 Task: Create a sub task Release to Production / Go Live for the task  Develop a new online survey and feedback system in the project AgileCube , assign it to team member softage.3@softage.net and update the status of the sub task to  Completed , set the priority of the sub task to High
Action: Mouse moved to (42, 361)
Screenshot: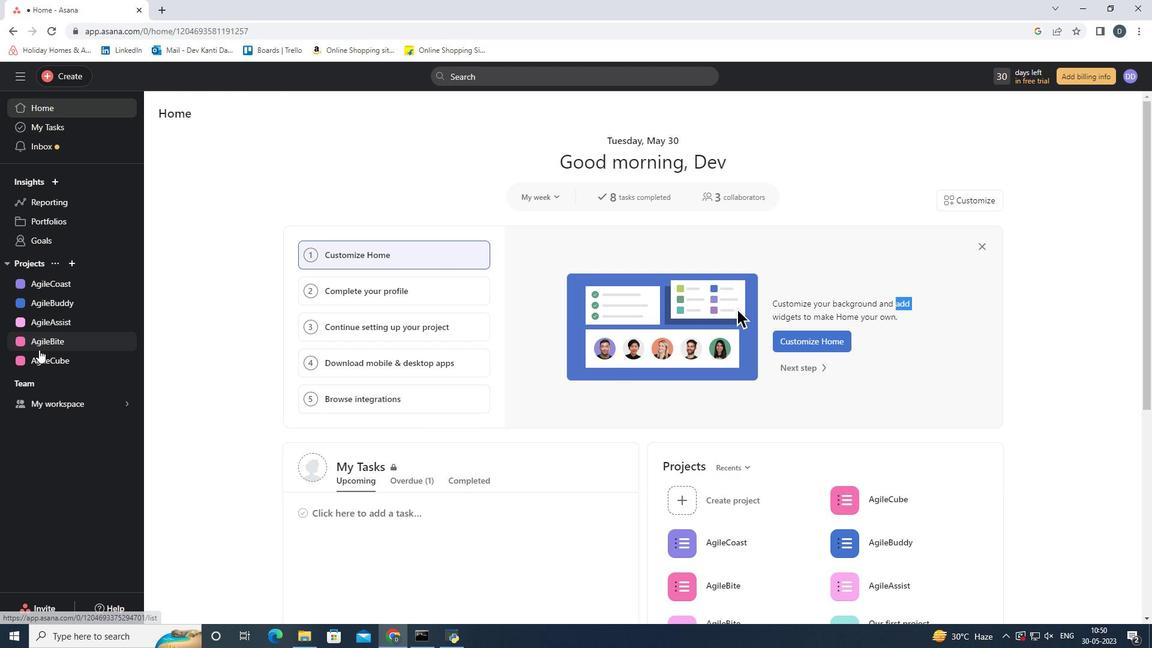 
Action: Mouse pressed left at (42, 361)
Screenshot: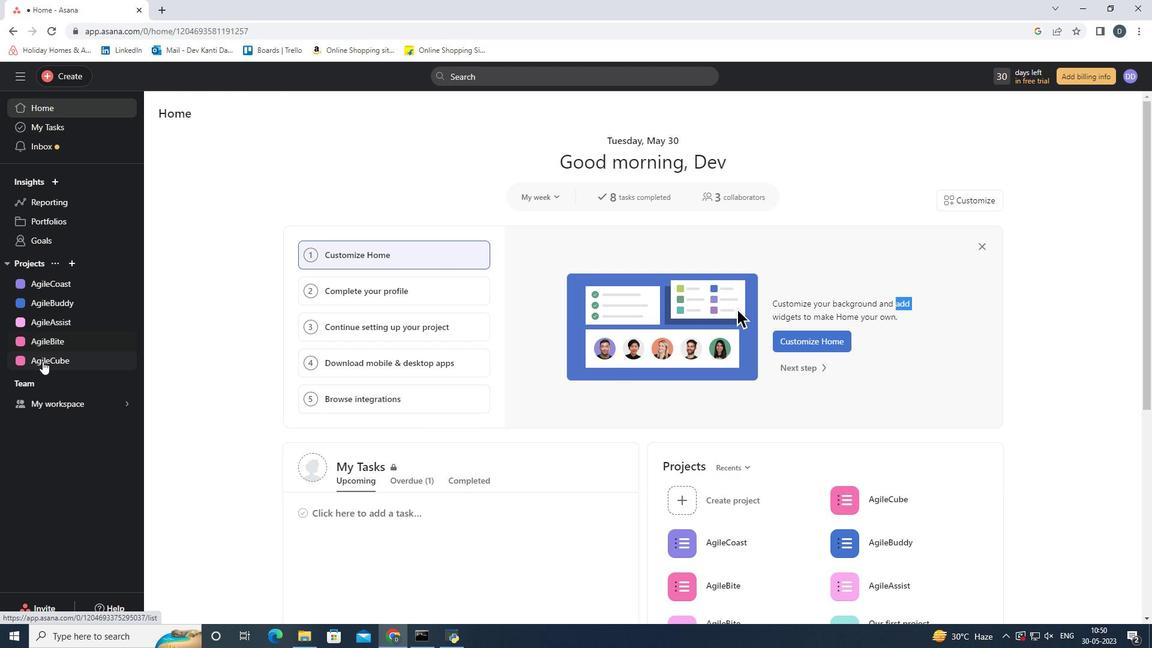 
Action: Mouse moved to (387, 284)
Screenshot: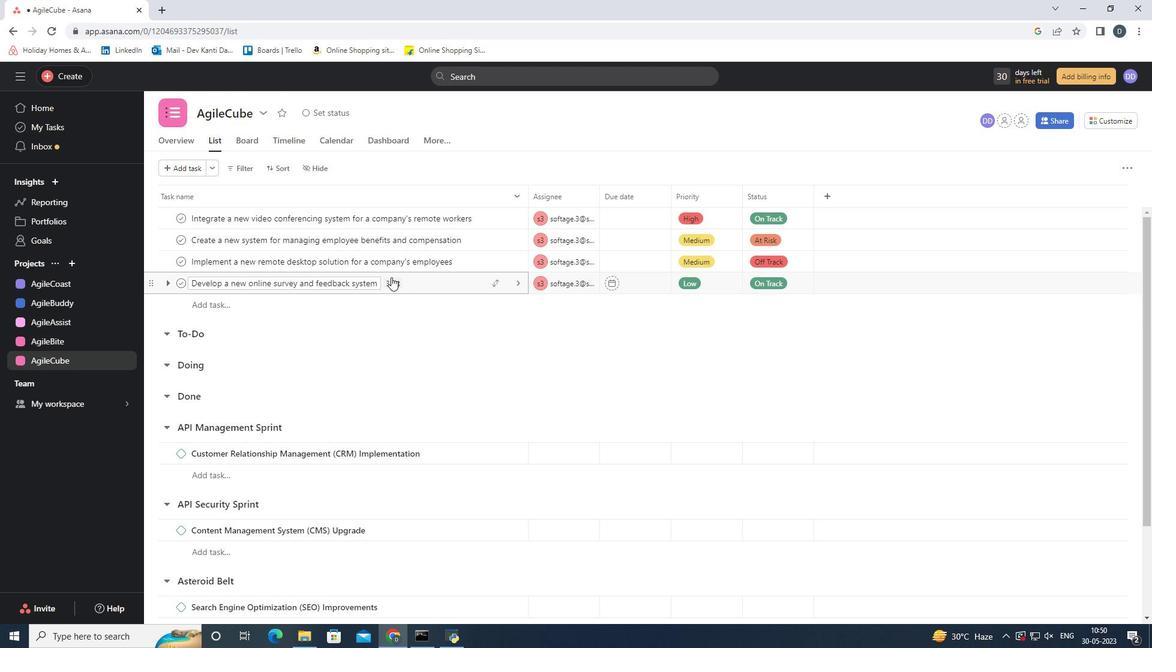 
Action: Mouse pressed left at (387, 284)
Screenshot: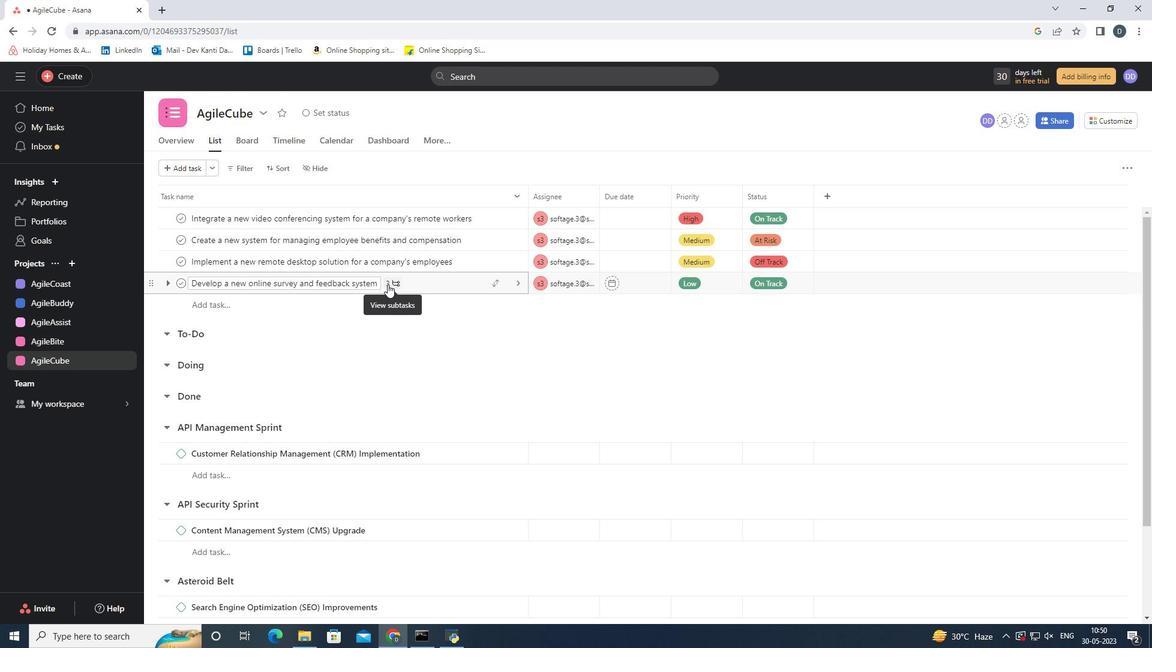 
Action: Mouse moved to (759, 421)
Screenshot: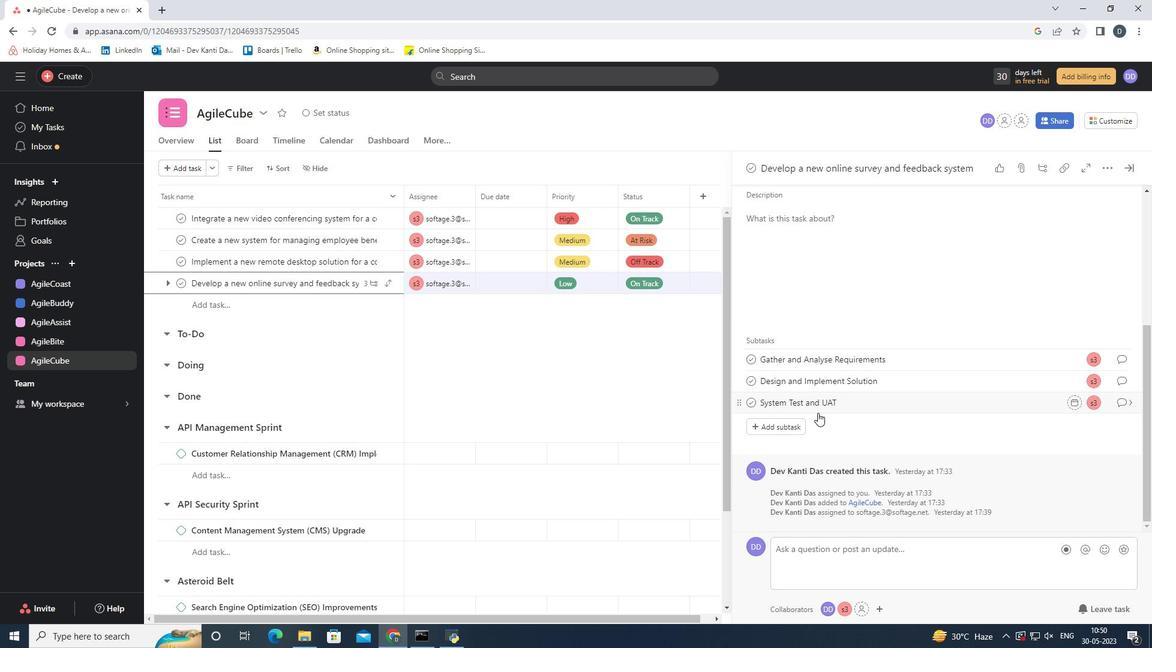 
Action: Mouse pressed left at (759, 421)
Screenshot: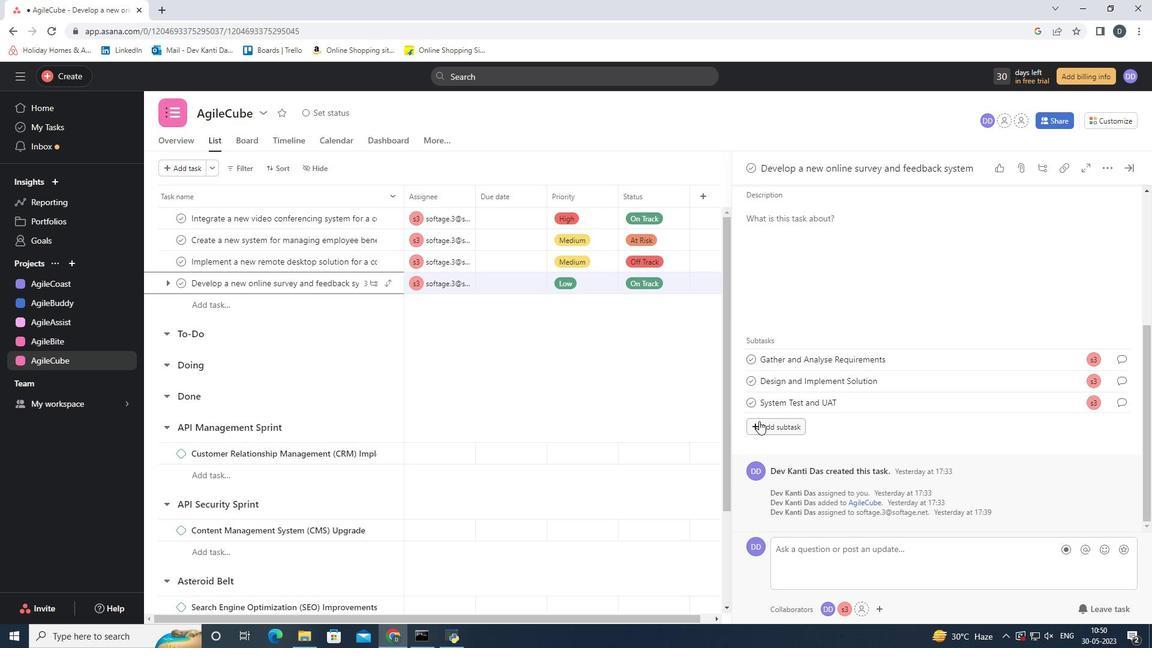 
Action: Mouse moved to (917, 431)
Screenshot: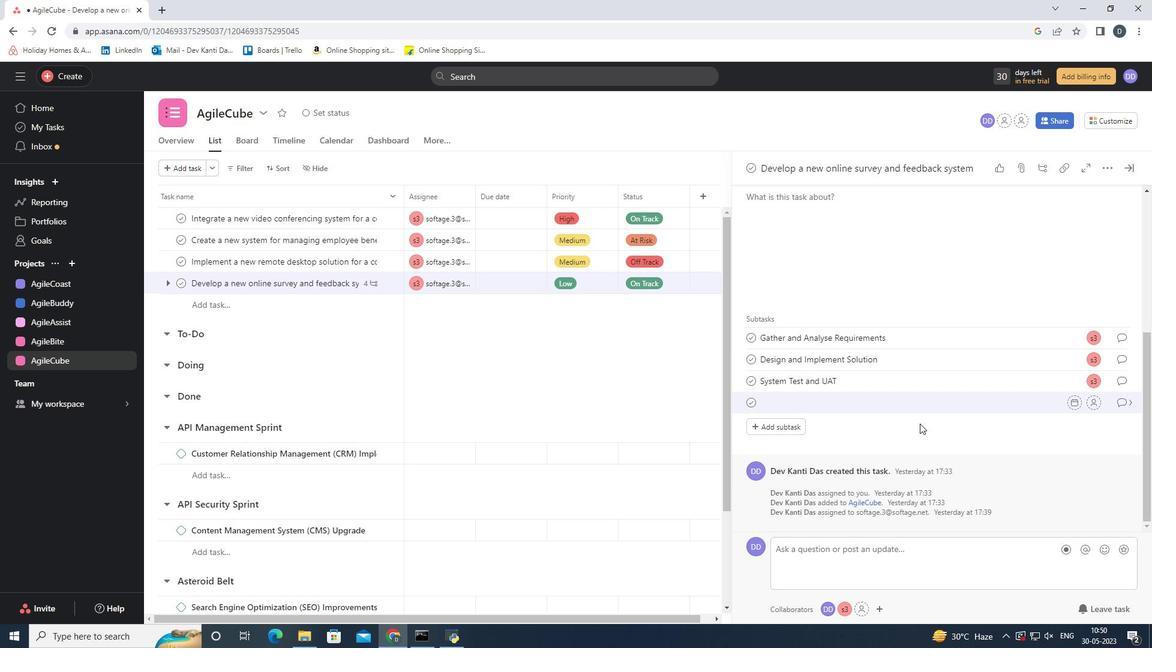 
Action: Key pressed <Key.shift><Key.shift><Key.shift><Key.shift>Release<Key.space>to<Key.space><Key.shift_r>Production/<Key.shift><Key.space><Key.shift>Go<Key.space><Key.shift_r><Key.shift_r>Live
Screenshot: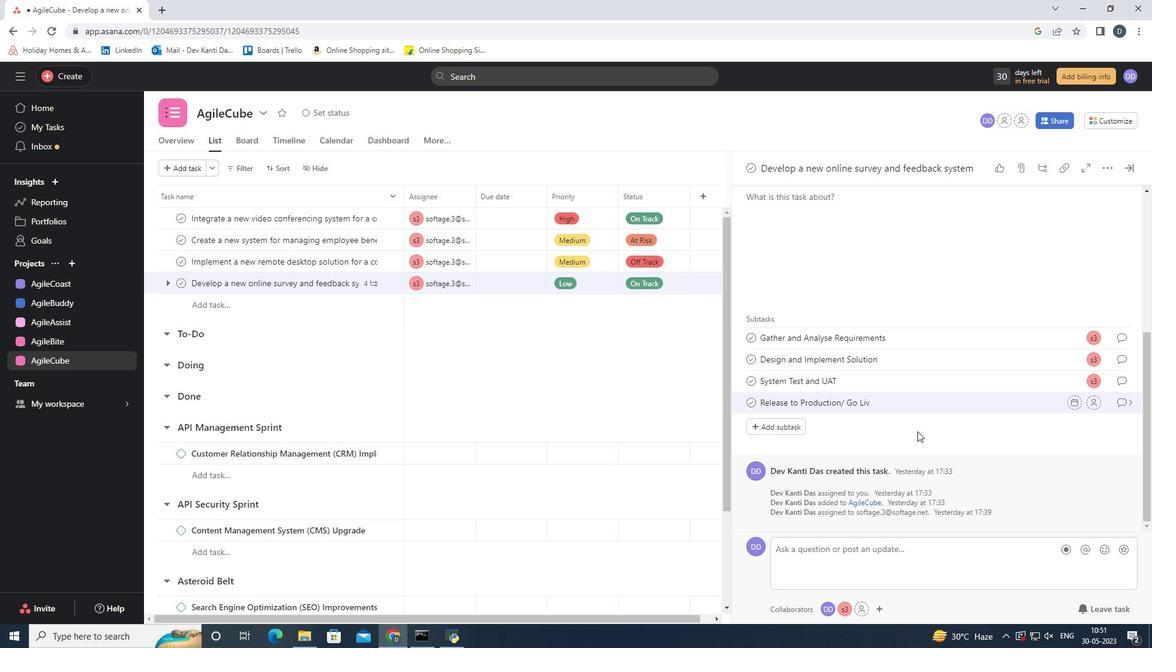 
Action: Mouse moved to (1096, 402)
Screenshot: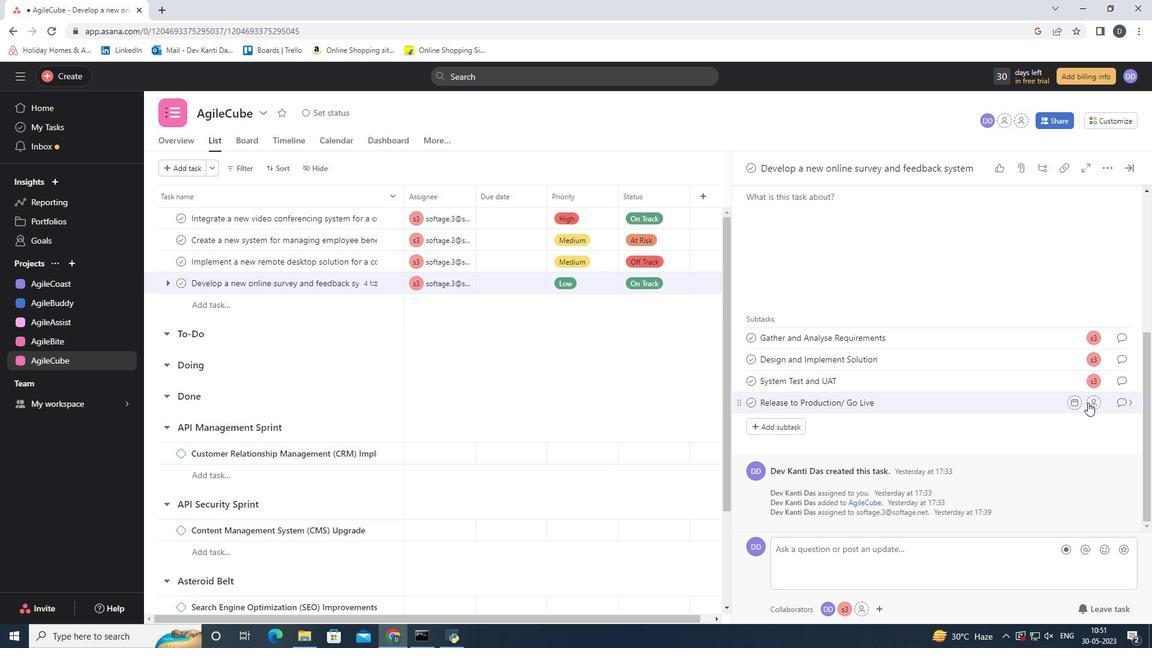 
Action: Mouse pressed left at (1096, 402)
Screenshot: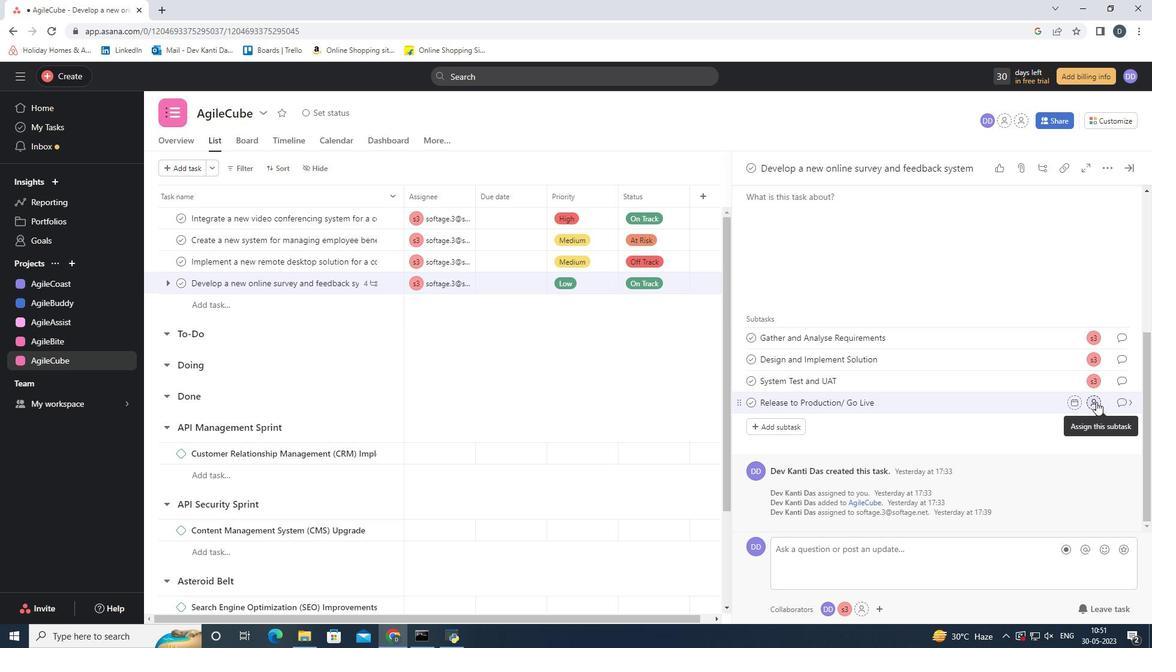 
Action: Mouse moved to (943, 547)
Screenshot: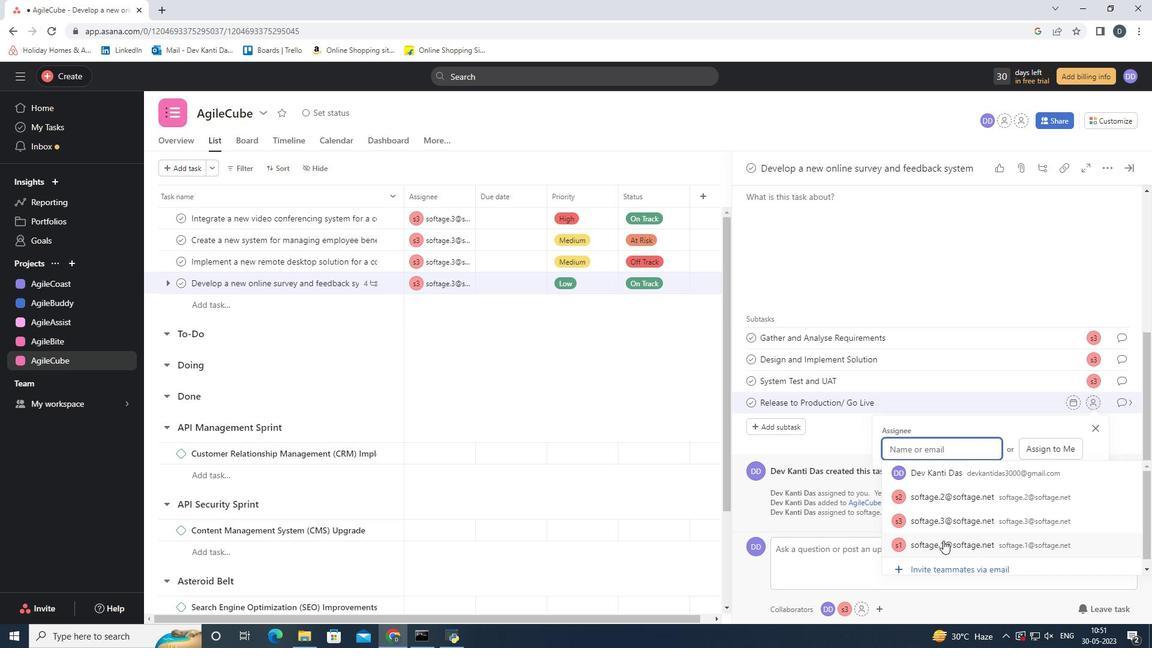 
Action: Mouse pressed left at (943, 547)
Screenshot: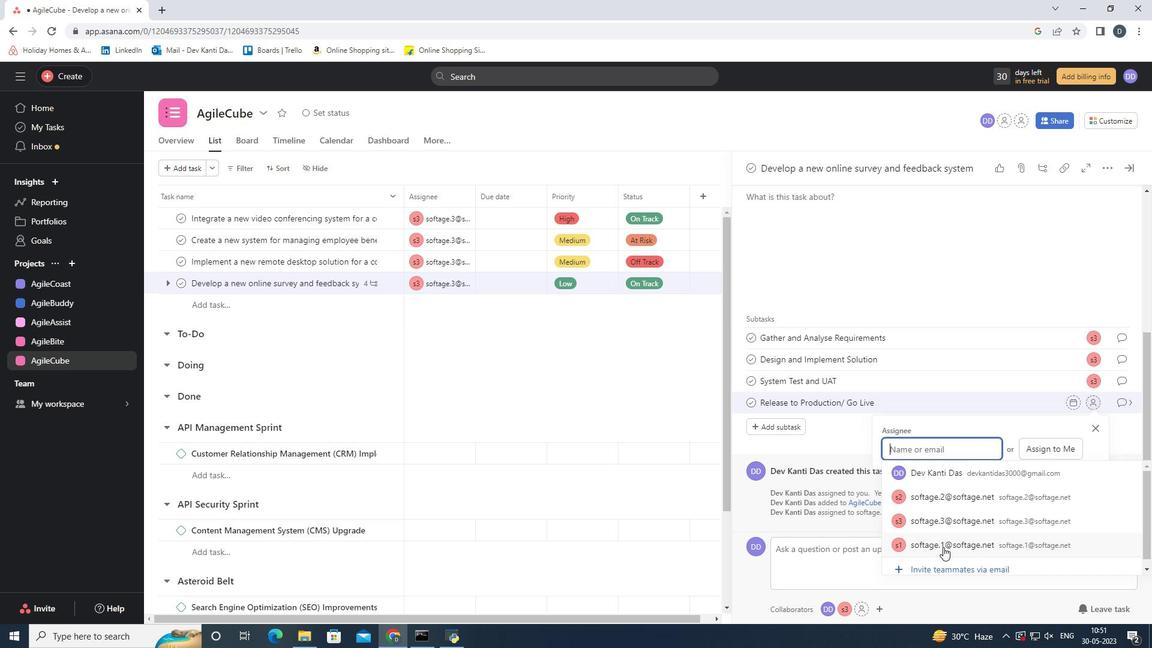 
Action: Mouse pressed left at (943, 547)
Screenshot: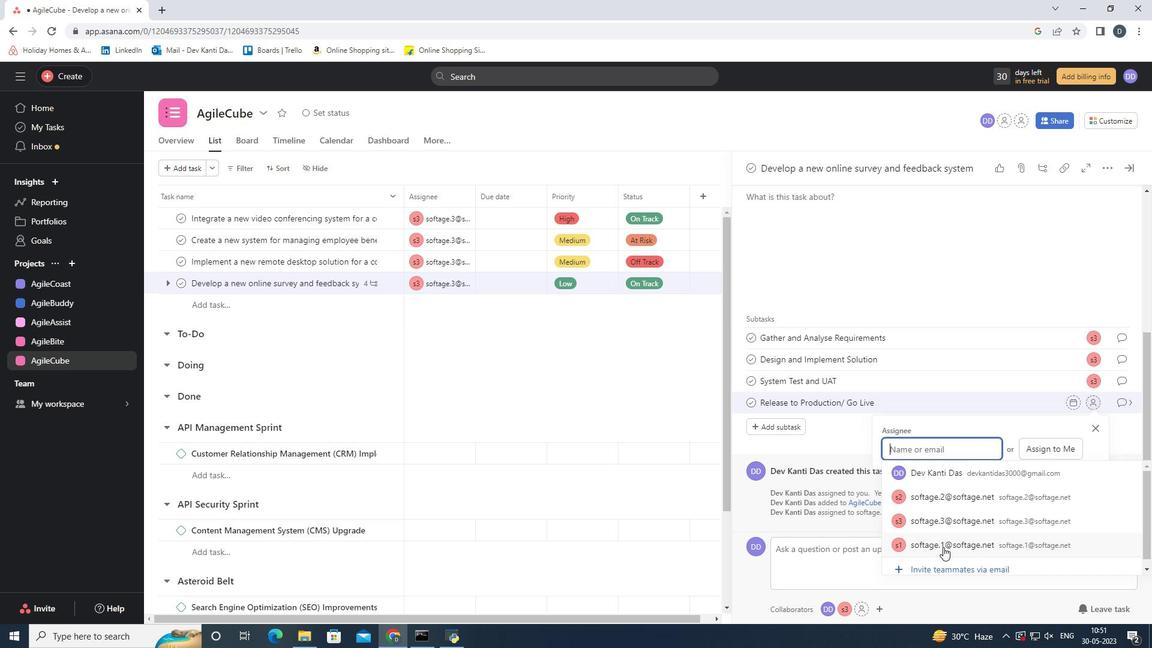 
Action: Mouse moved to (1090, 371)
Screenshot: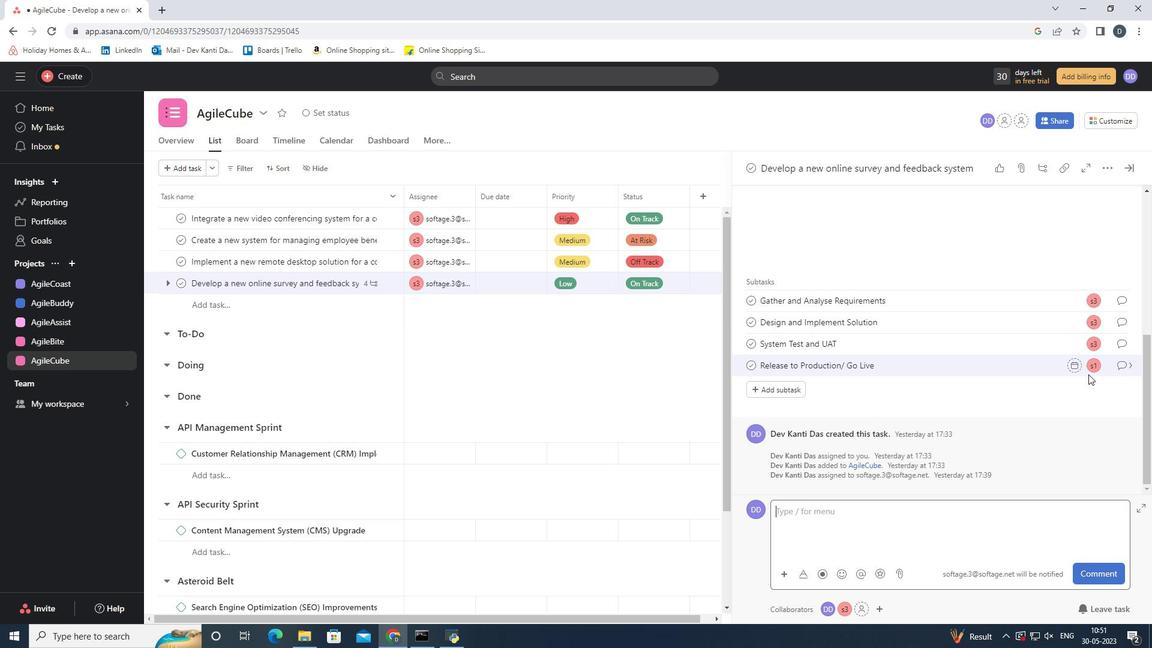 
Action: Mouse pressed left at (1090, 371)
Screenshot: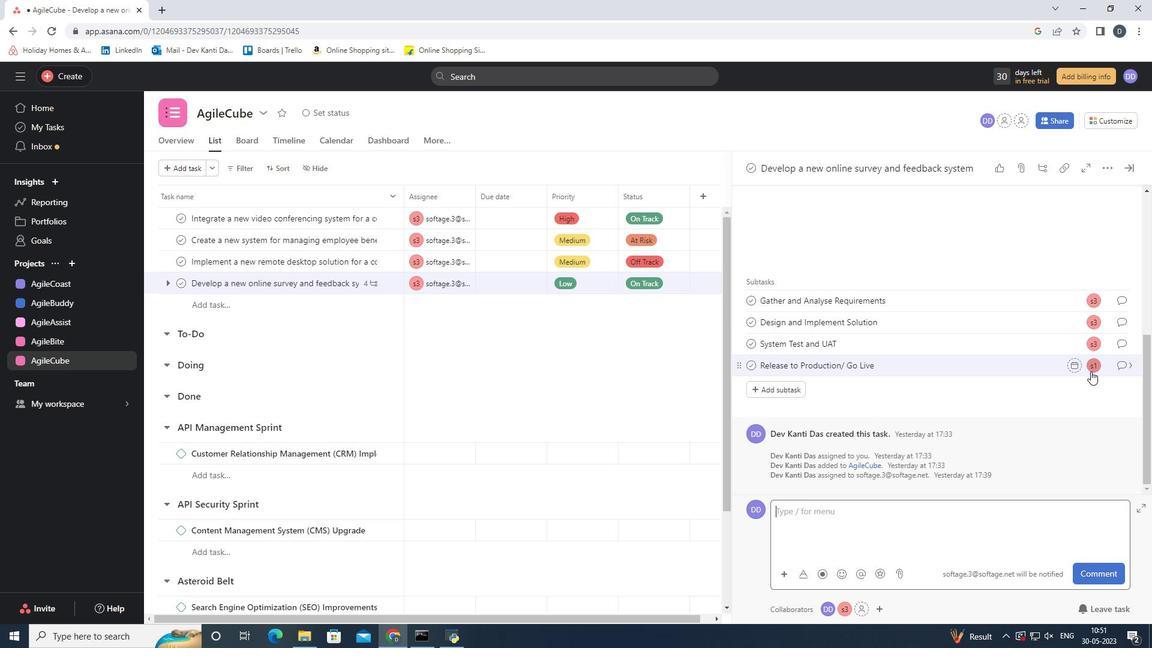 
Action: Mouse moved to (970, 482)
Screenshot: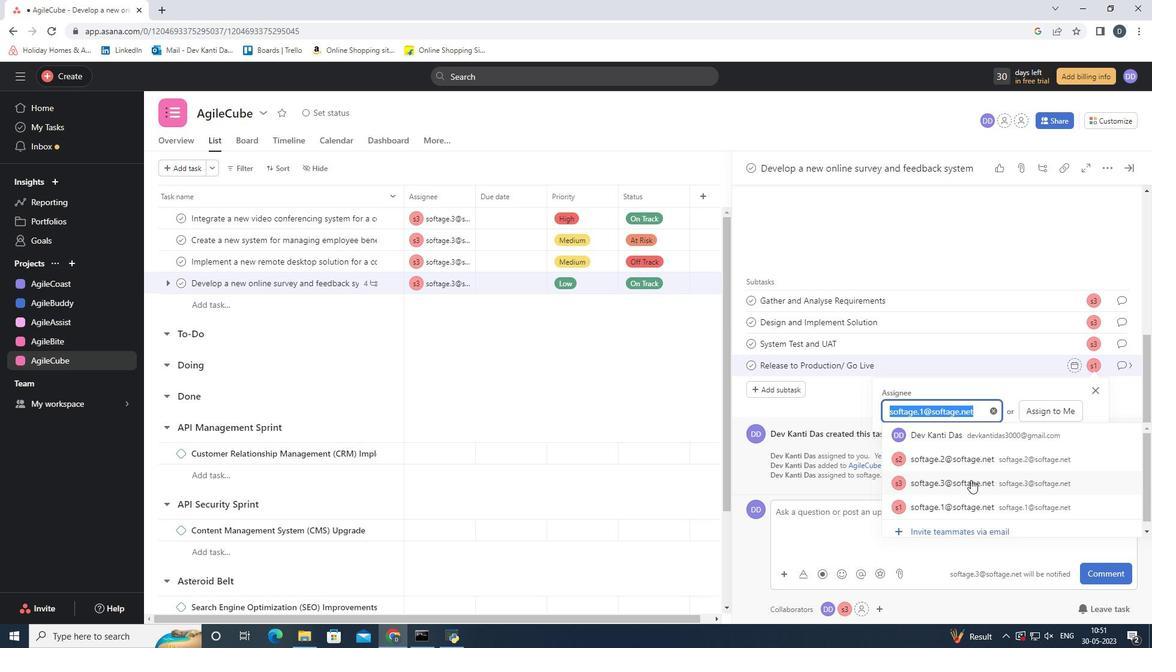 
Action: Mouse pressed left at (970, 482)
Screenshot: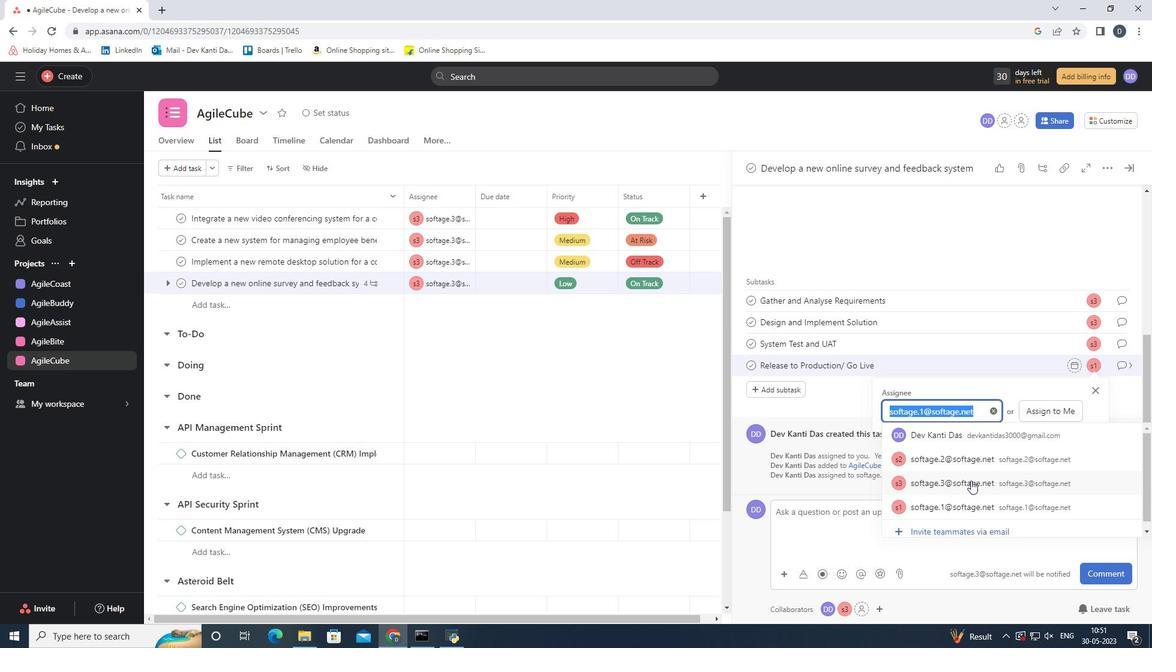 
Action: Mouse moved to (1123, 364)
Screenshot: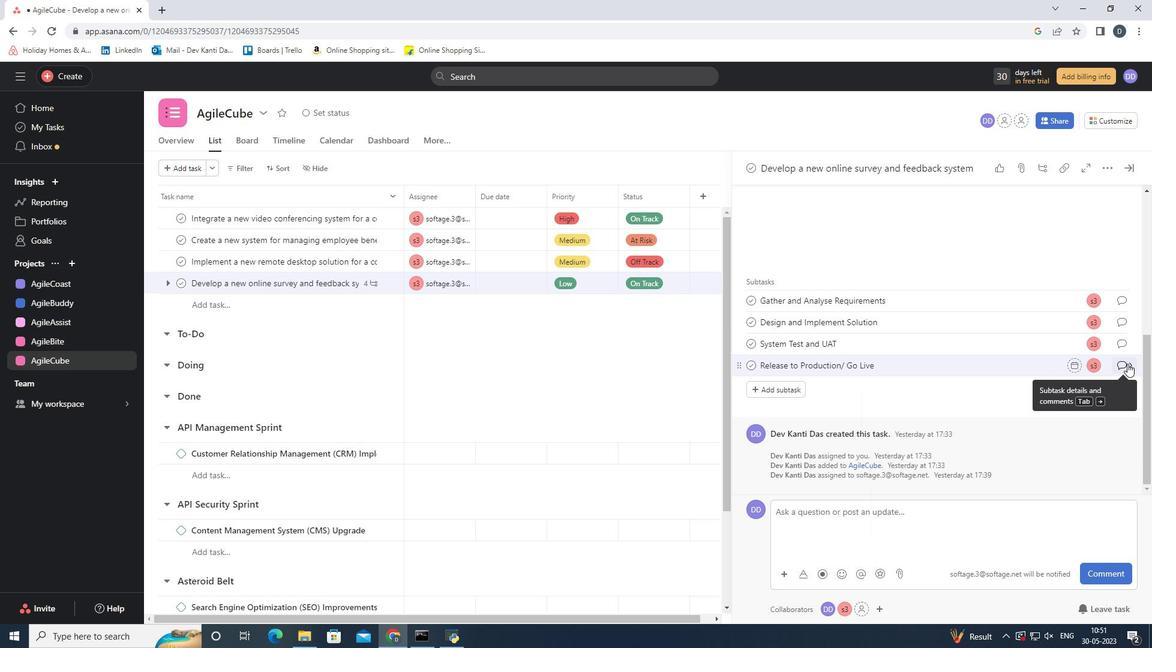
Action: Mouse pressed left at (1123, 364)
Screenshot: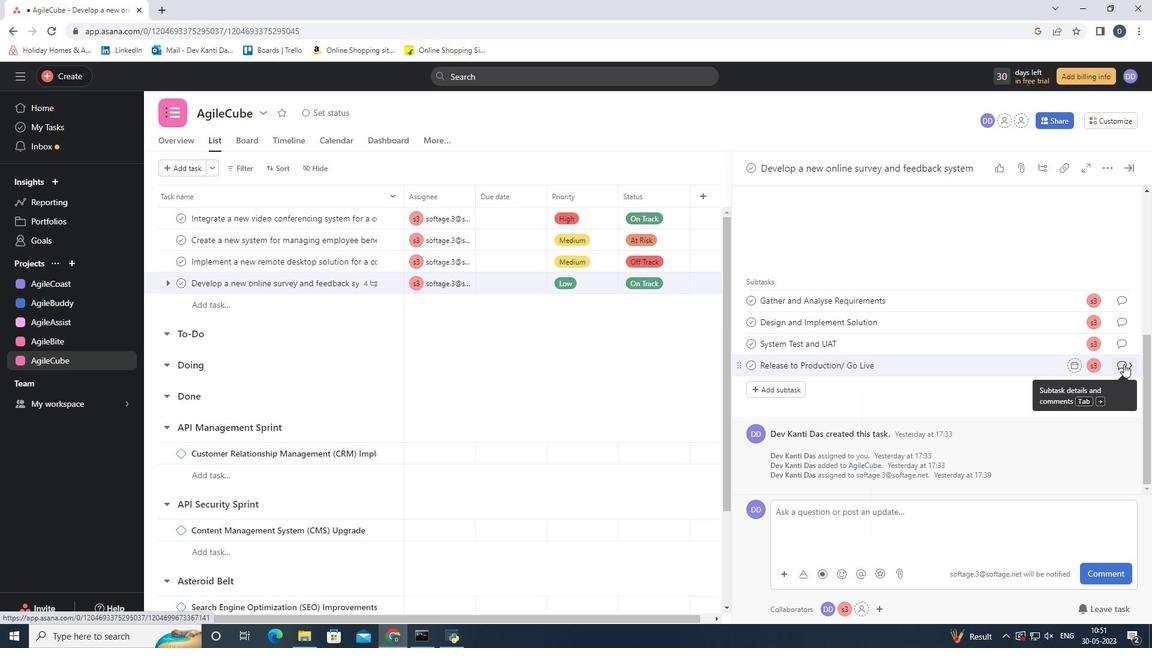 
Action: Mouse moved to (772, 364)
Screenshot: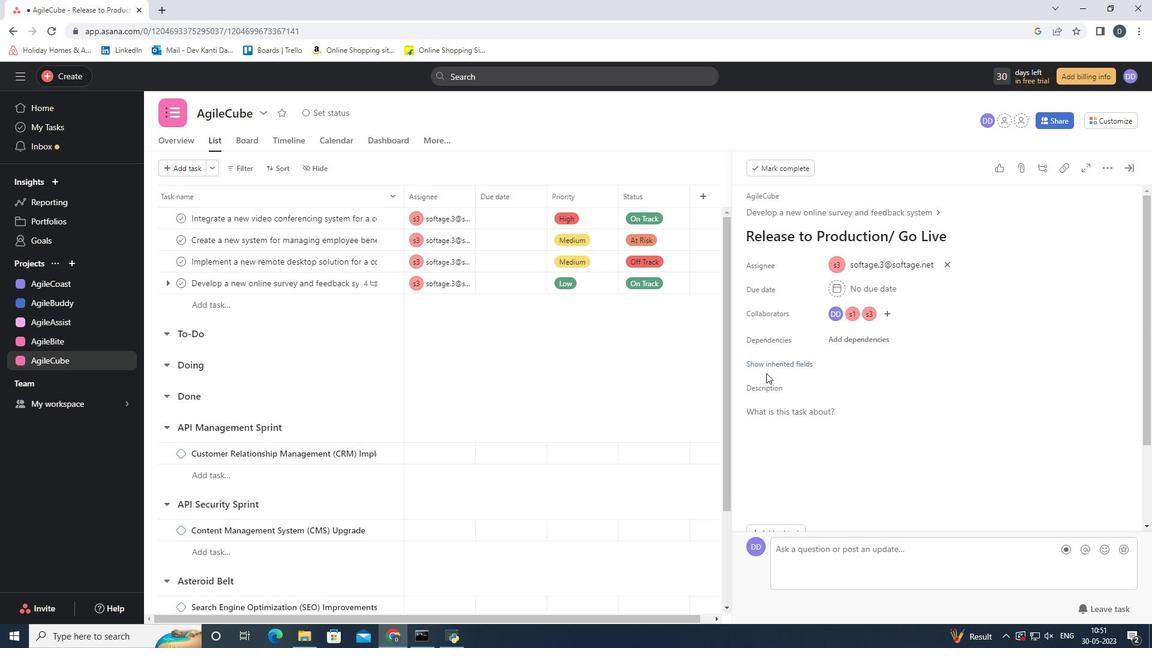
Action: Mouse pressed left at (772, 364)
Screenshot: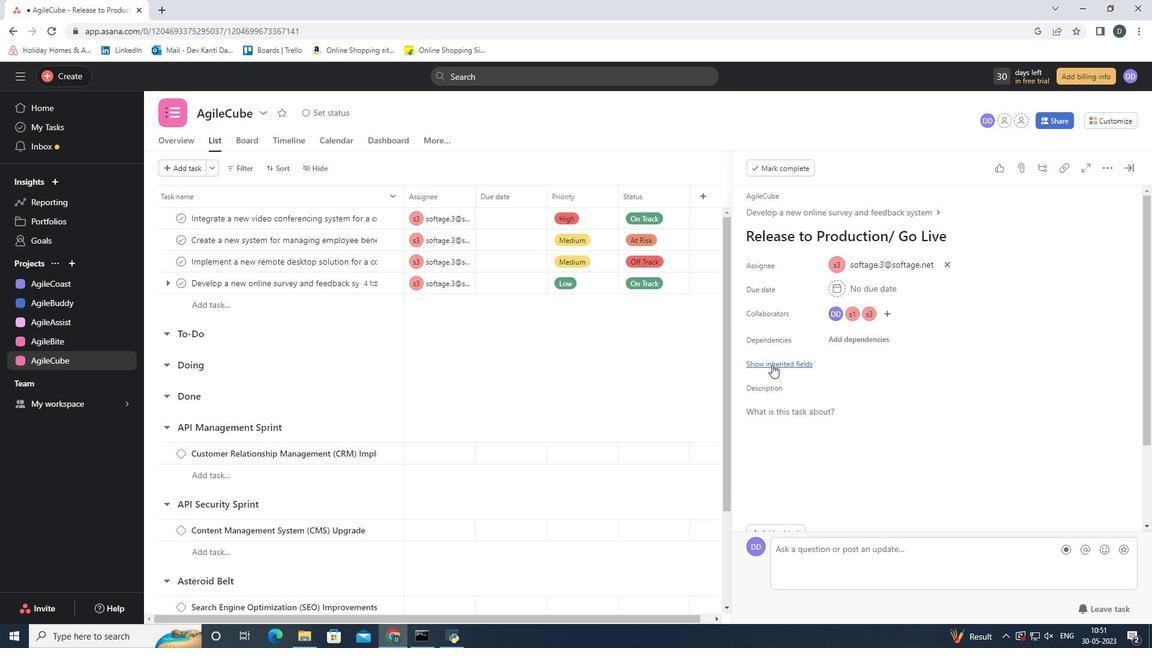 
Action: Mouse moved to (852, 391)
Screenshot: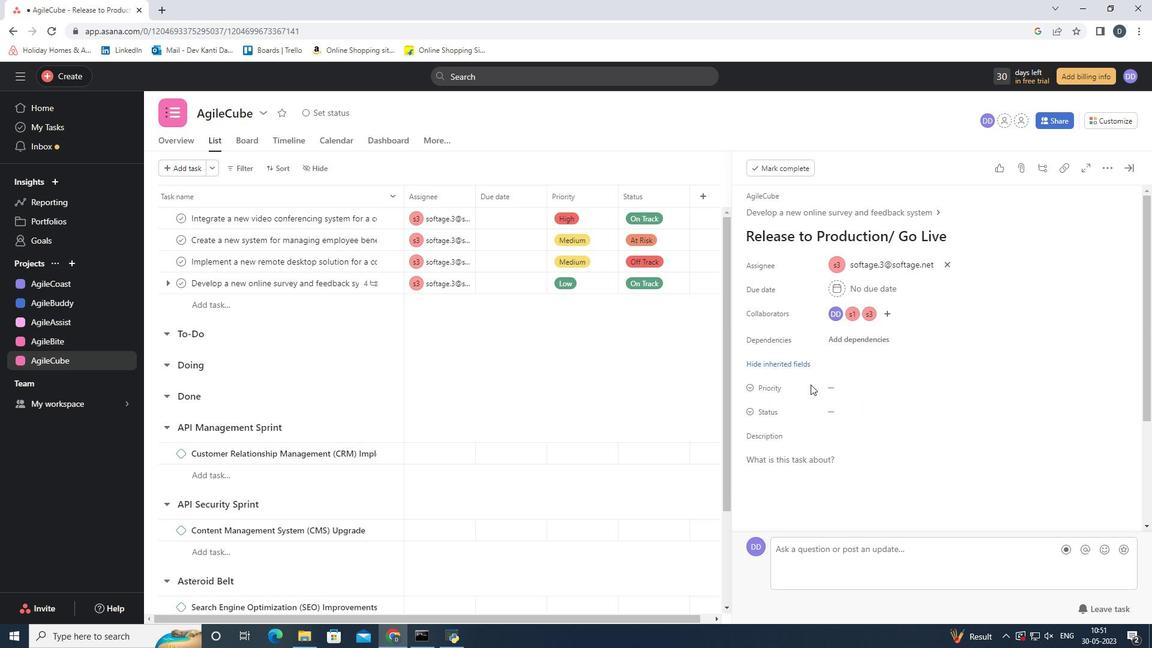 
Action: Mouse pressed left at (852, 391)
Screenshot: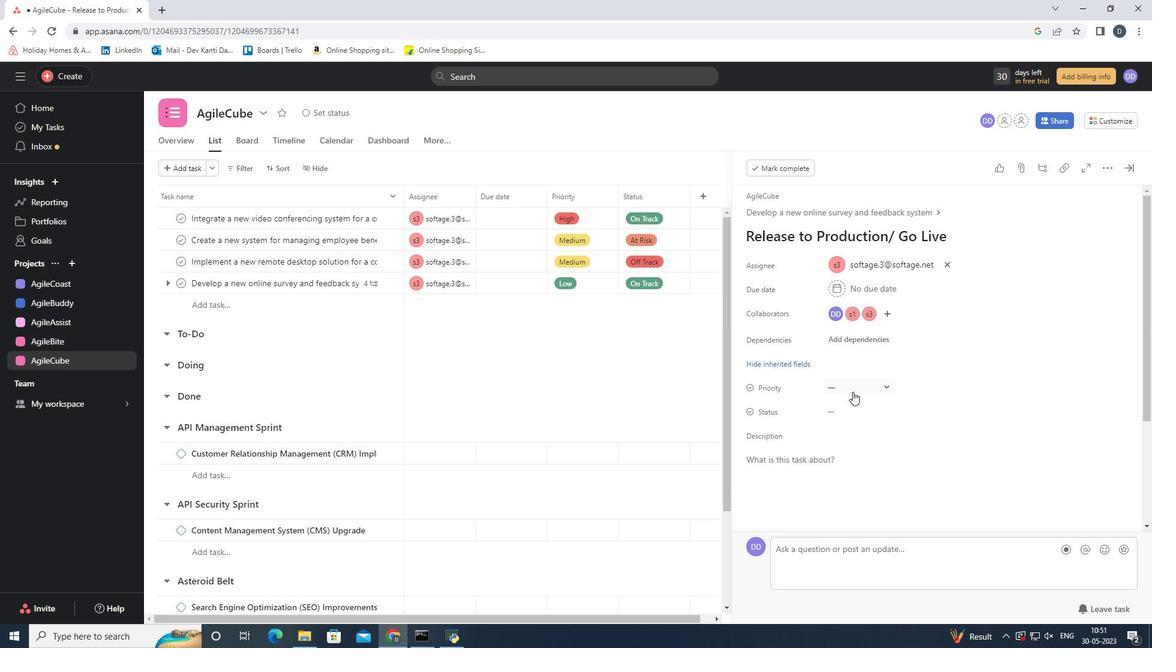 
Action: Mouse moved to (865, 418)
Screenshot: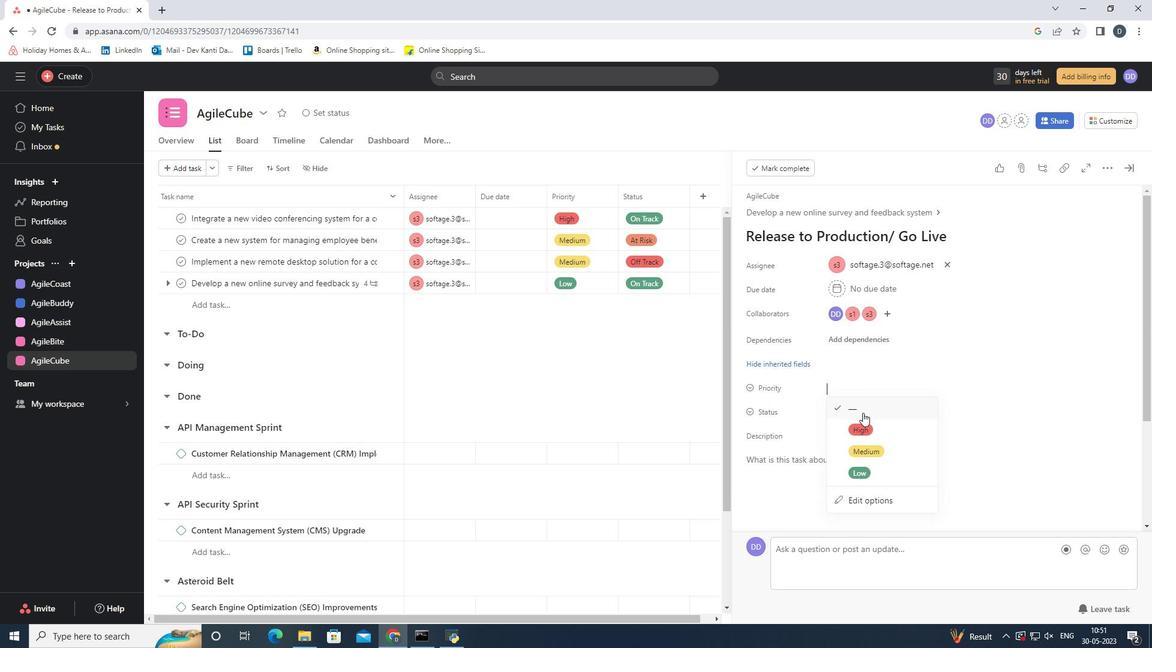 
Action: Mouse pressed left at (865, 418)
Screenshot: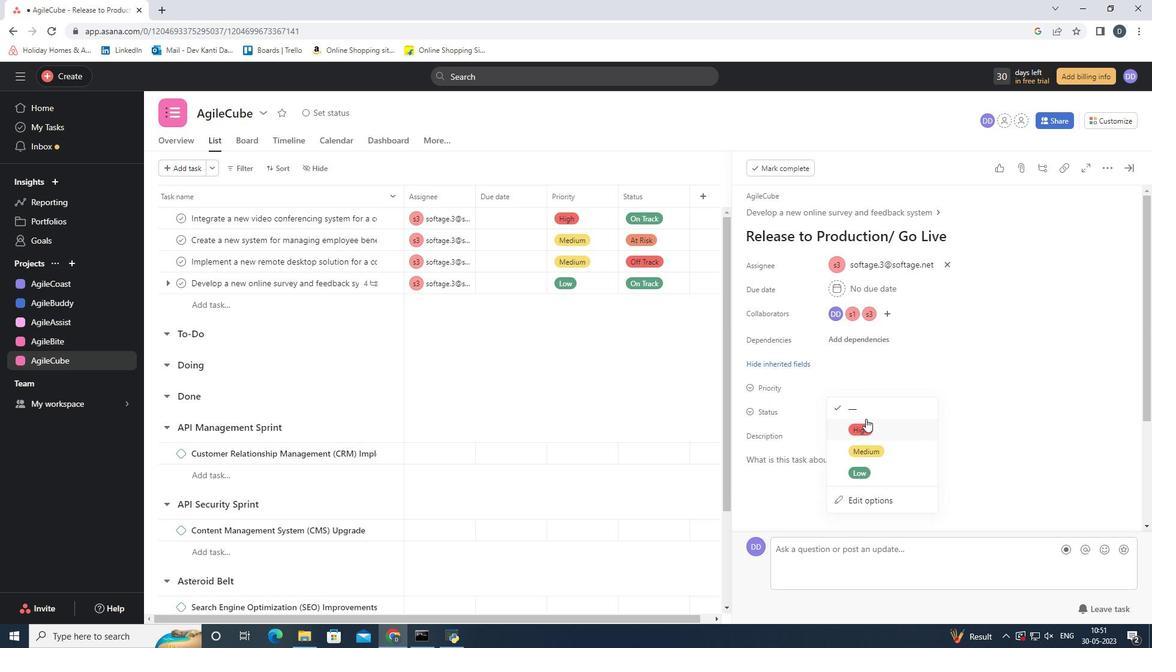 
Action: Mouse moved to (867, 407)
Screenshot: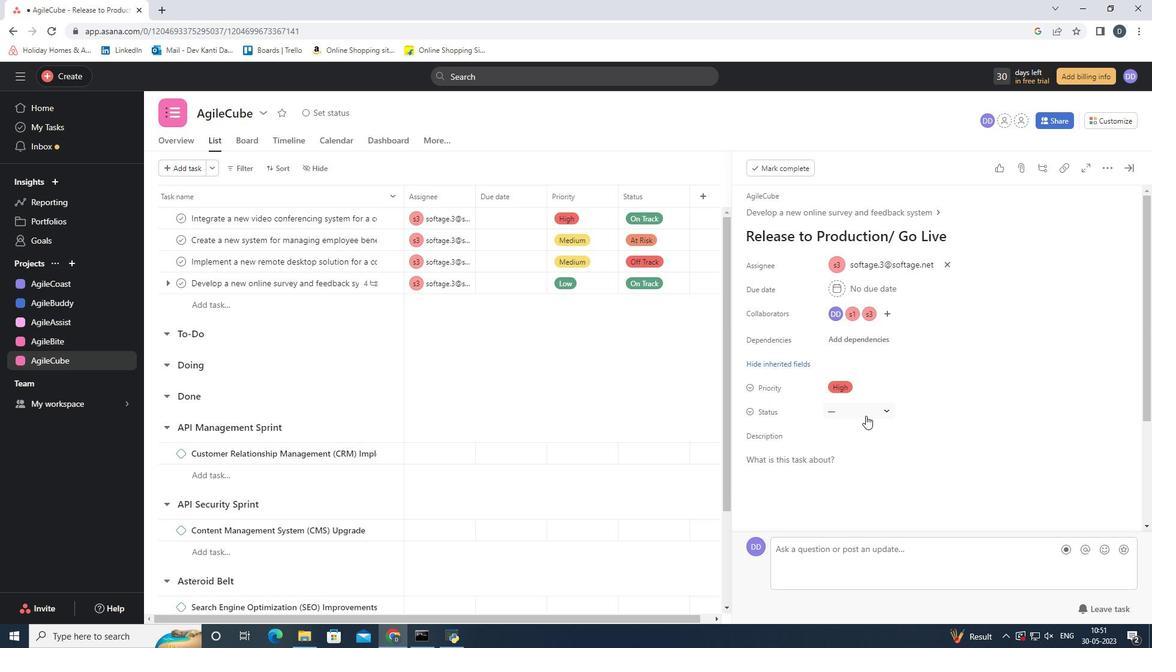 
Action: Mouse pressed left at (867, 407)
Screenshot: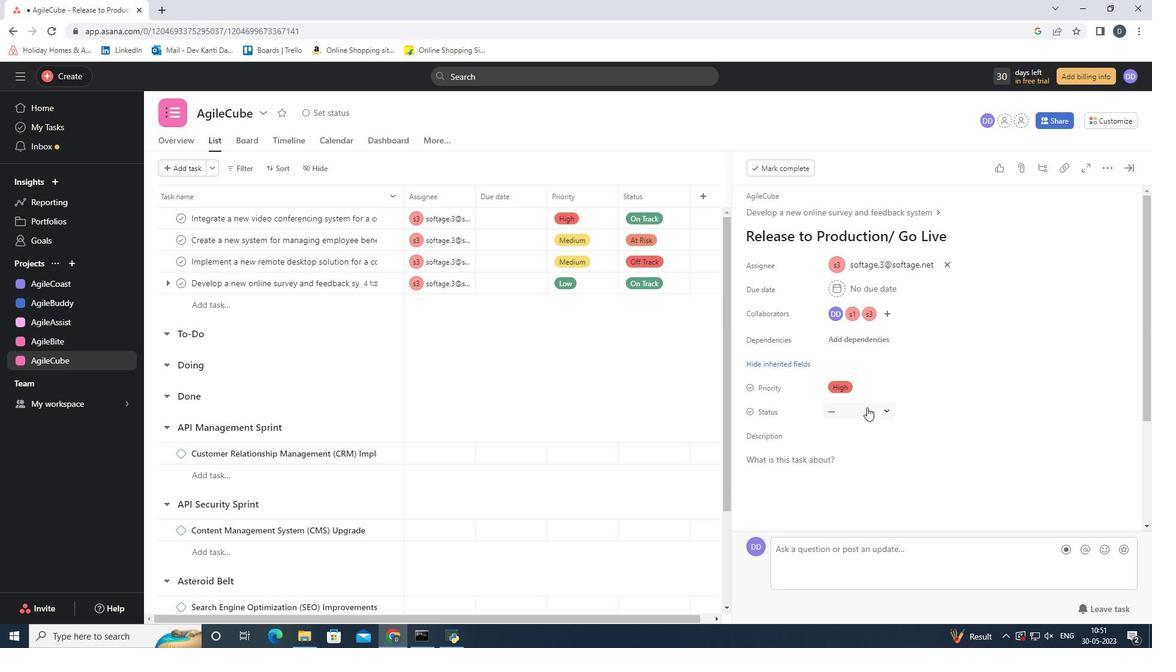 
Action: Mouse moved to (881, 538)
Screenshot: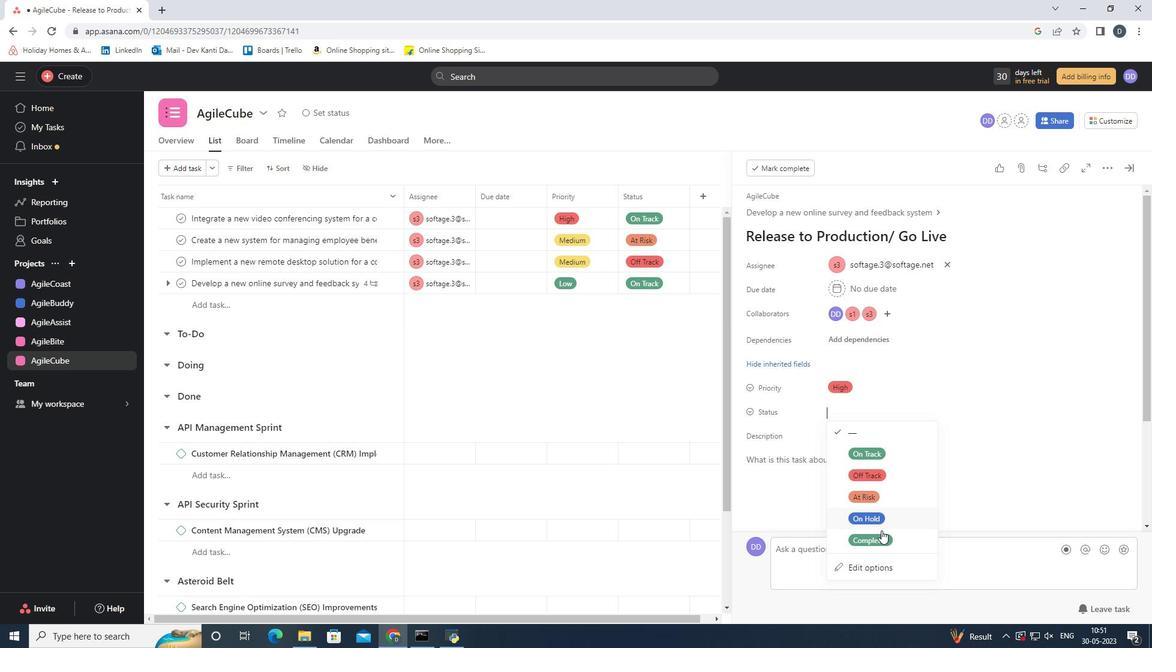 
Action: Mouse pressed left at (881, 538)
Screenshot: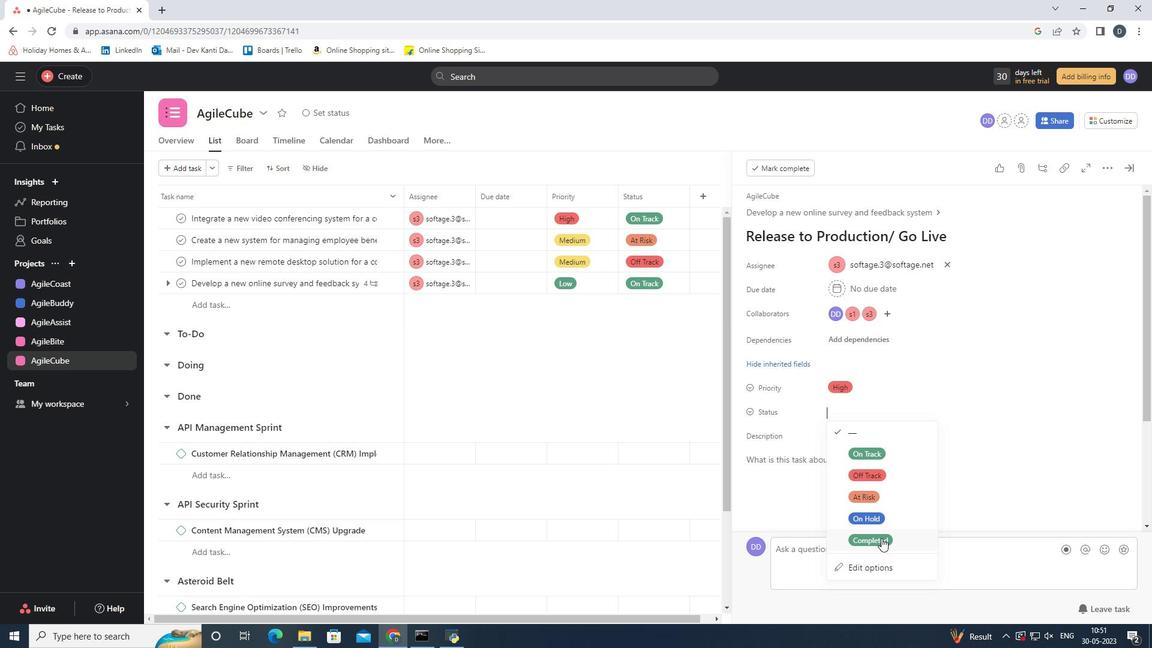 
Action: Mouse moved to (1131, 168)
Screenshot: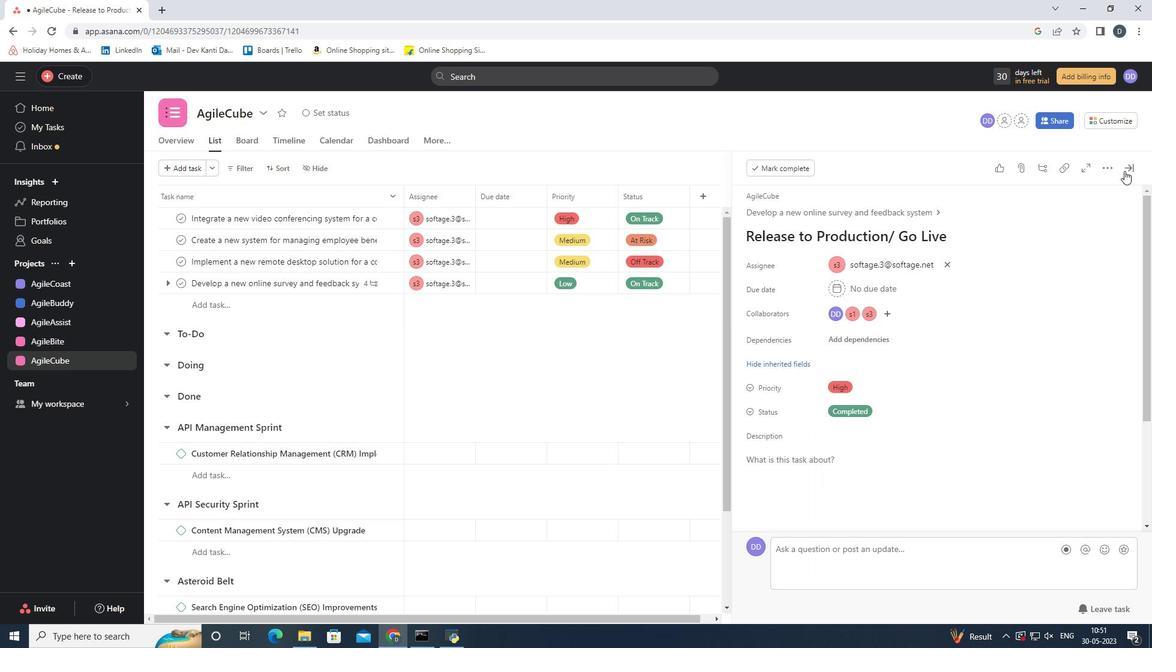 
Action: Mouse pressed left at (1131, 168)
Screenshot: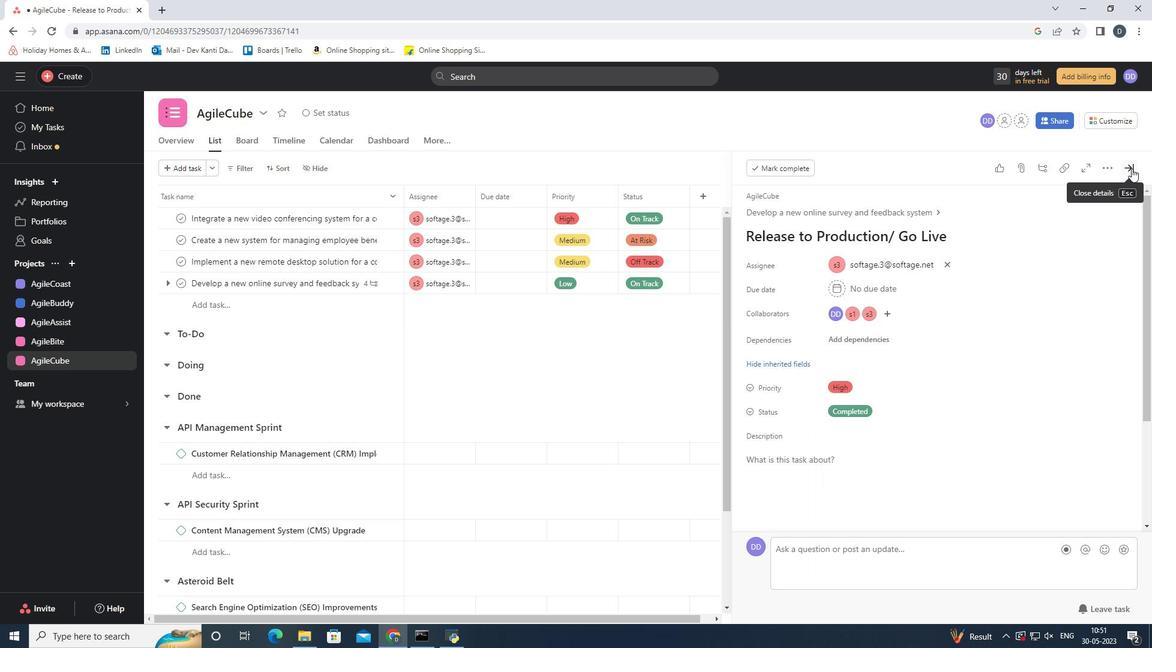 
Action: Mouse moved to (452, 376)
Screenshot: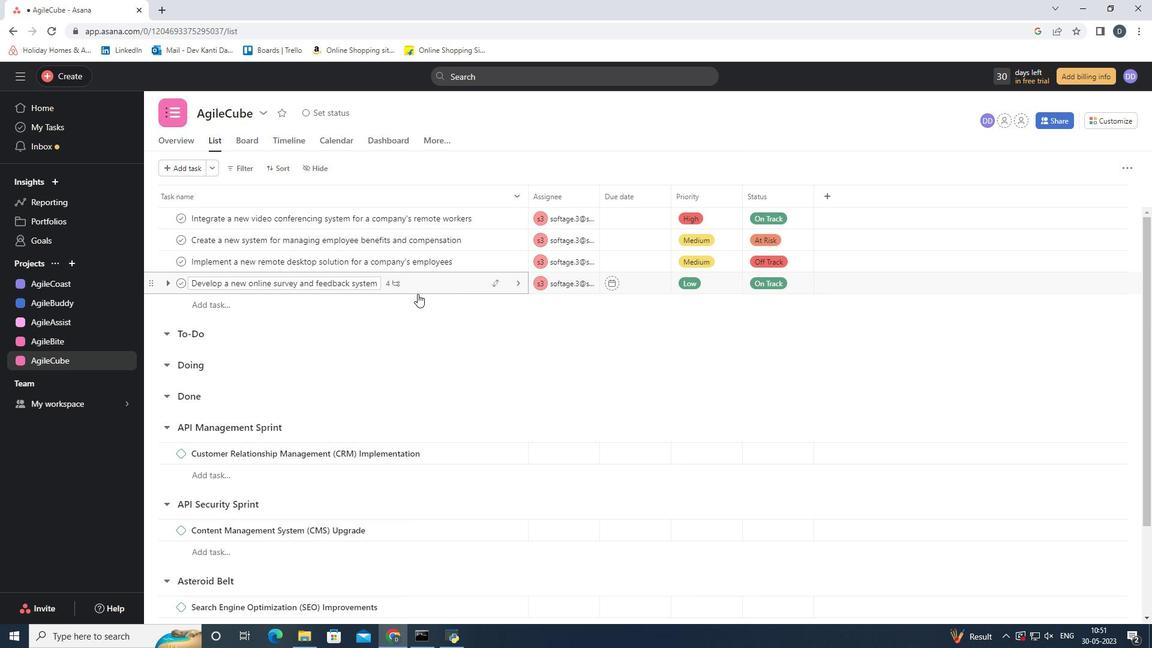 
